 Task: Send an email with the signature Elijah Davis with the subject 'Request for a reference check' and the message 'I am writing to confirm the details of the meeting.' from softage.1@softage.net to softage.7@softage.net and softage.8@softage.net with an attached document Sales_pitch.pdf
Action: Key pressed n
Screenshot: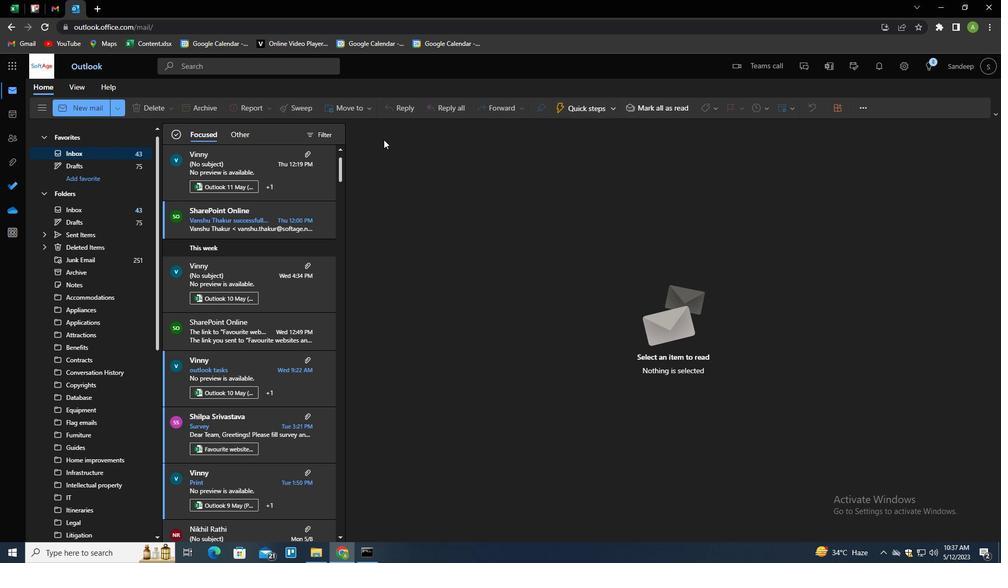 
Action: Mouse moved to (699, 112)
Screenshot: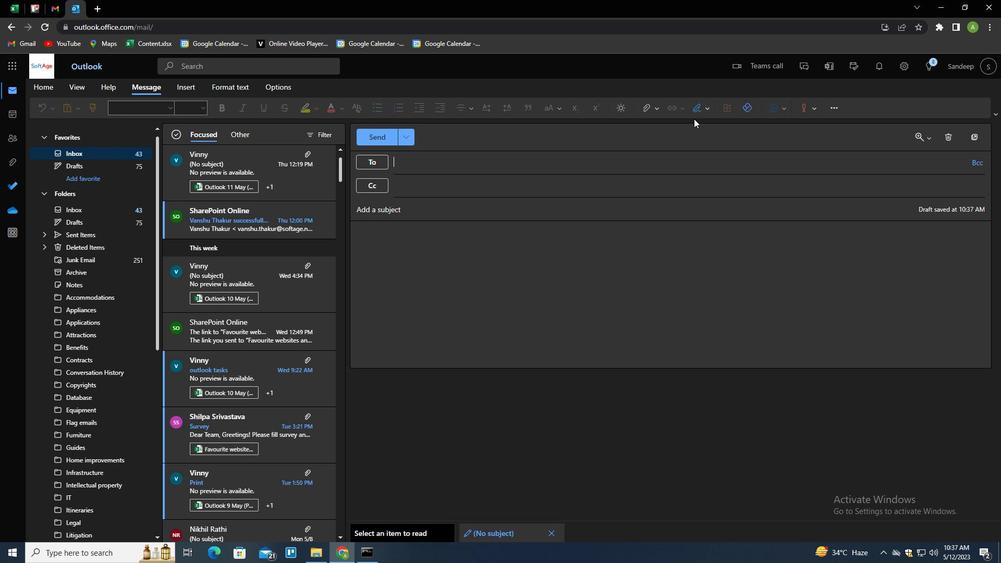 
Action: Mouse pressed left at (699, 112)
Screenshot: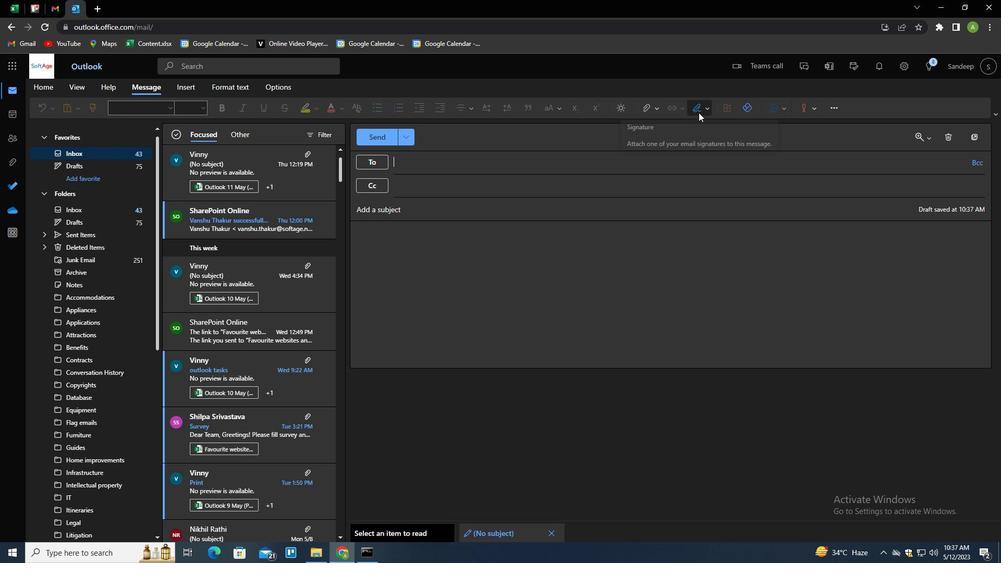 
Action: Mouse moved to (689, 149)
Screenshot: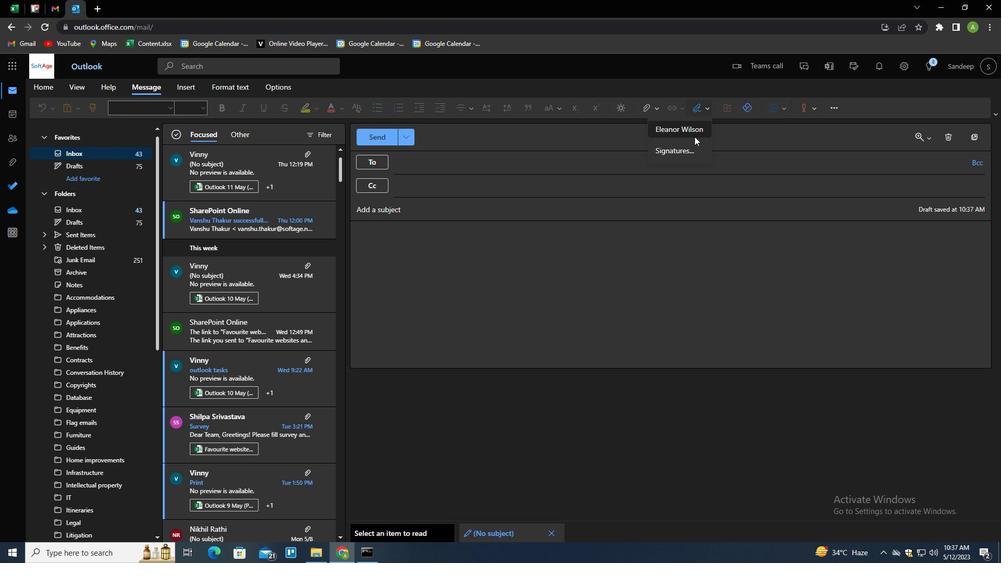 
Action: Mouse pressed left at (689, 149)
Screenshot: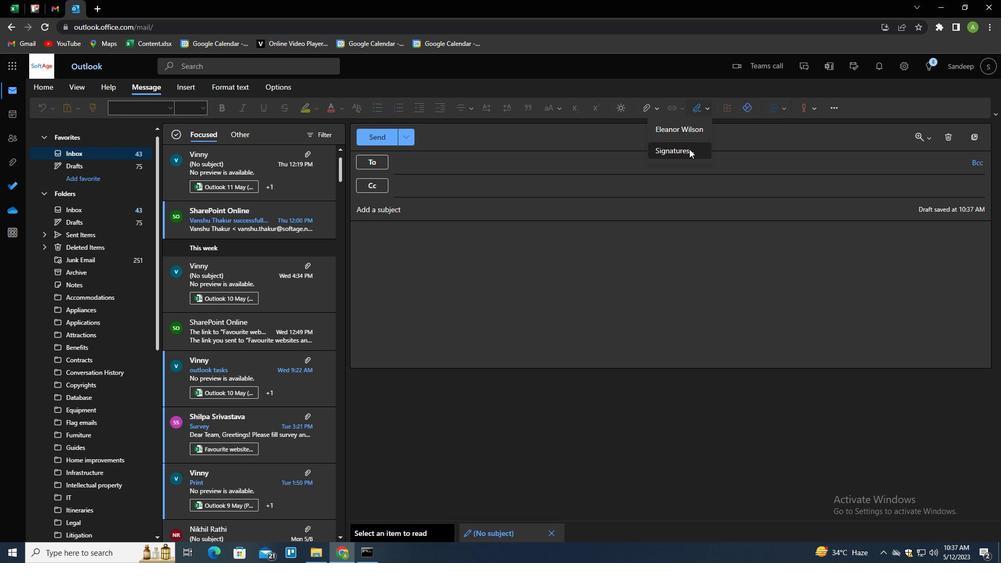 
Action: Mouse moved to (702, 190)
Screenshot: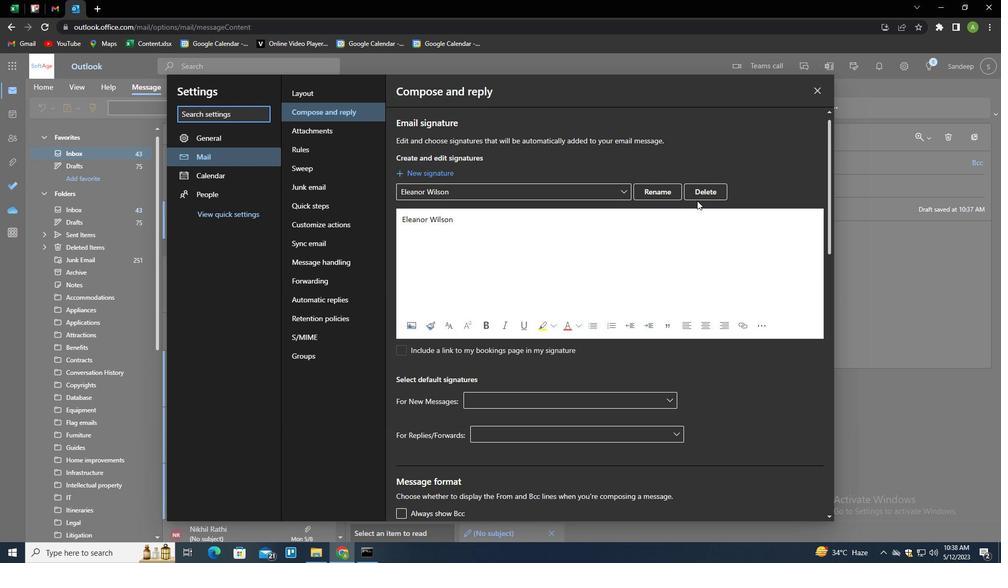 
Action: Mouse pressed left at (702, 190)
Screenshot: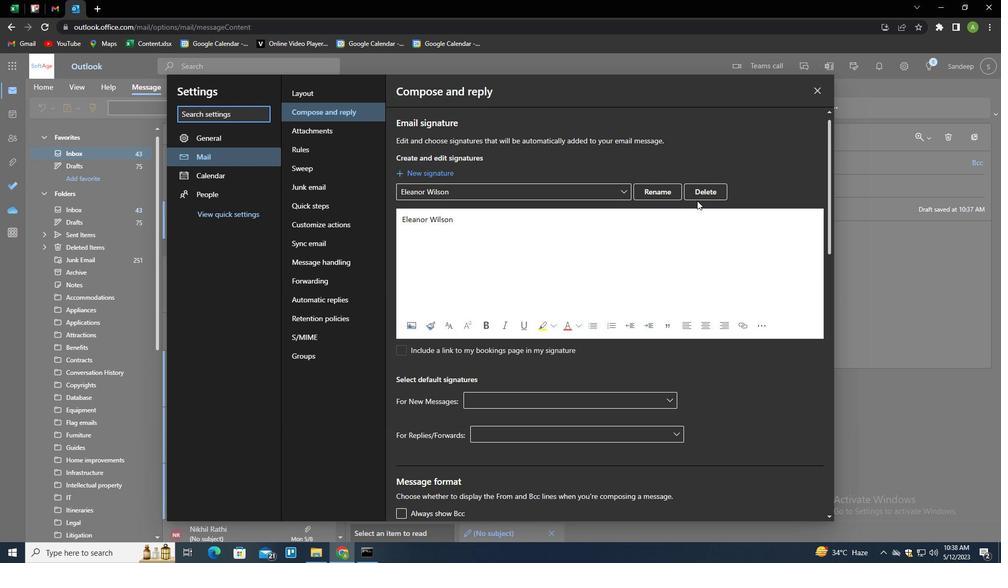 
Action: Mouse moved to (694, 193)
Screenshot: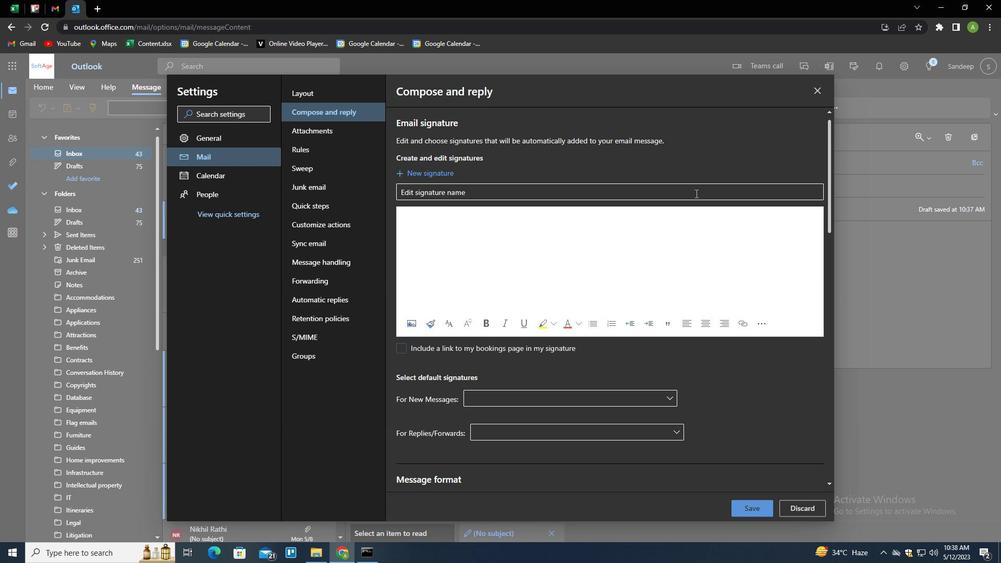 
Action: Mouse pressed left at (694, 193)
Screenshot: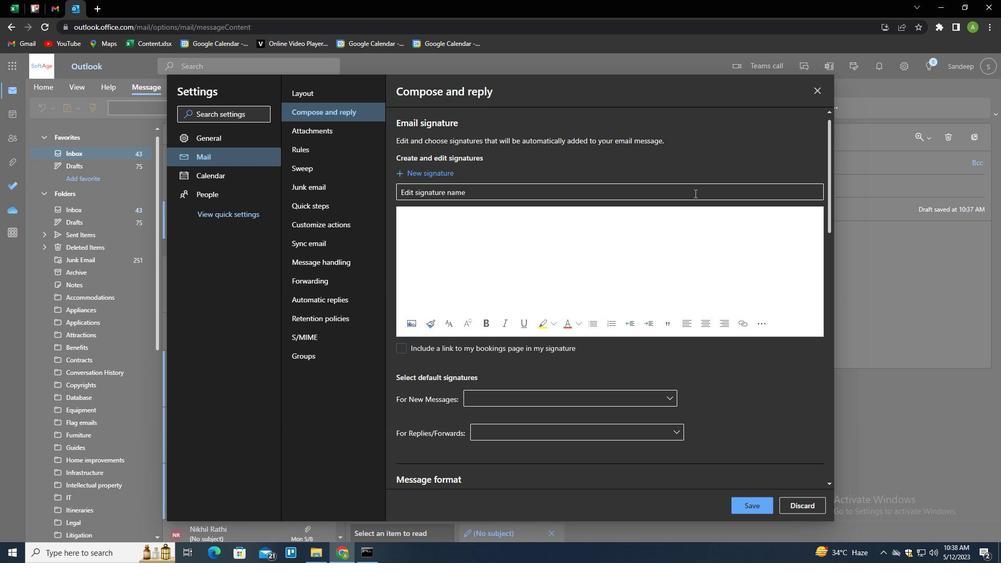 
Action: Key pressed <Key.shift>ELIG<Key.backspace>JAH<Key.space><Key.shift>DAVIS<Key.tab><Key.shift>D<Key.backspace><Key.shift><Key.shift><Key.shift><Key.shift><Key.shift><Key.shift><Key.shift><Key.shift><Key.shift><Key.shift><Key.shift>ELIJAH<Key.space><Key.shift>DAVIS
Screenshot: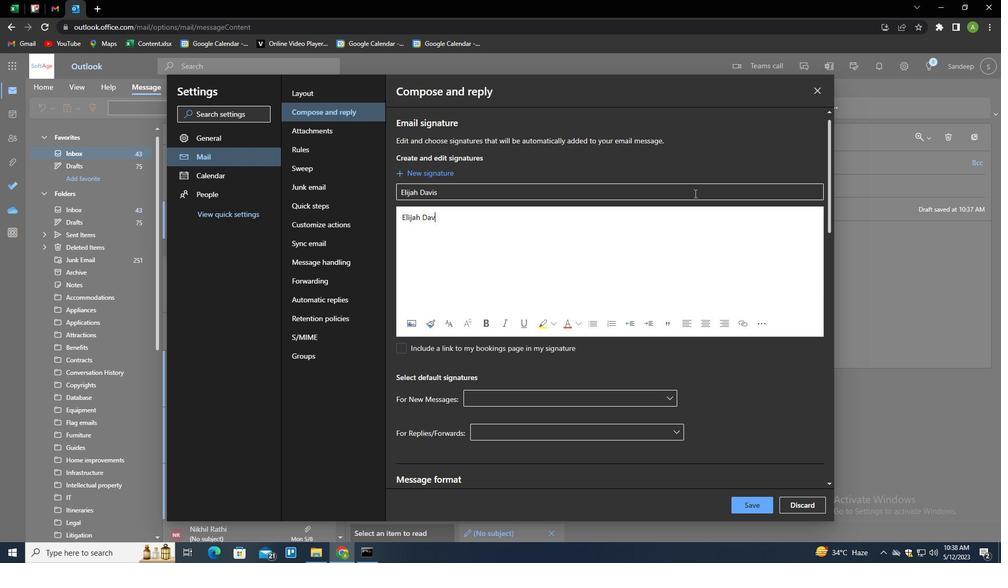 
Action: Mouse moved to (763, 510)
Screenshot: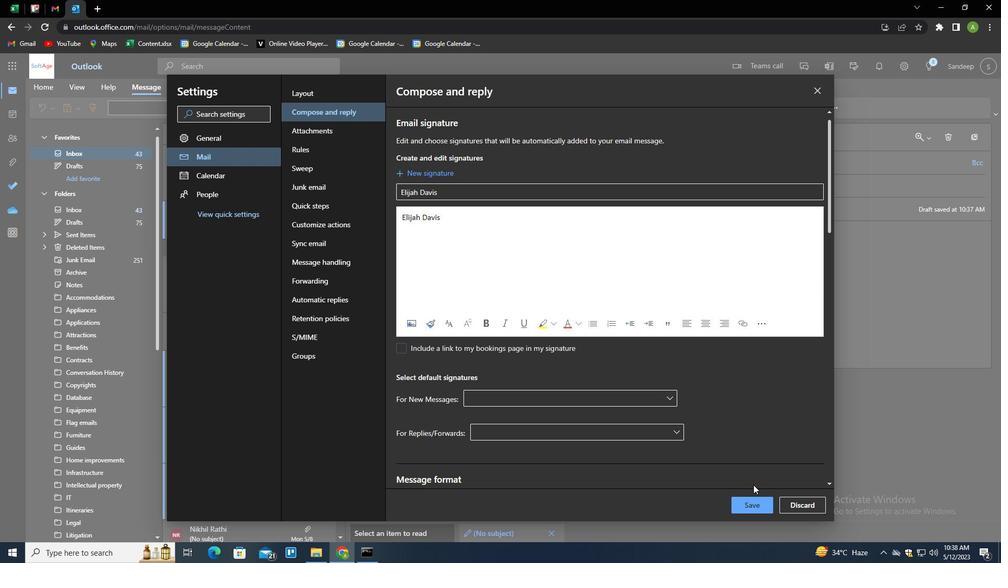 
Action: Mouse pressed left at (763, 510)
Screenshot: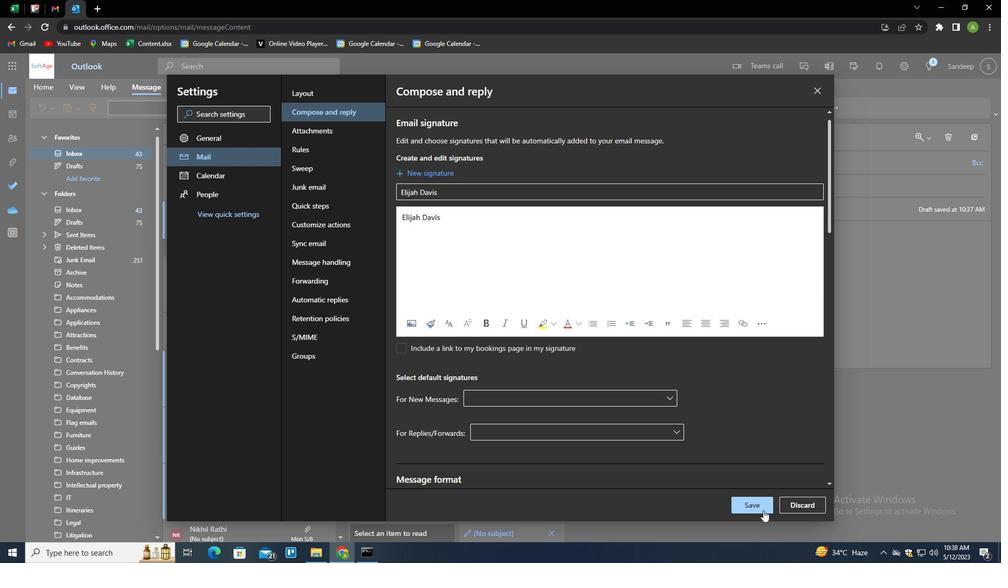 
Action: Mouse moved to (886, 295)
Screenshot: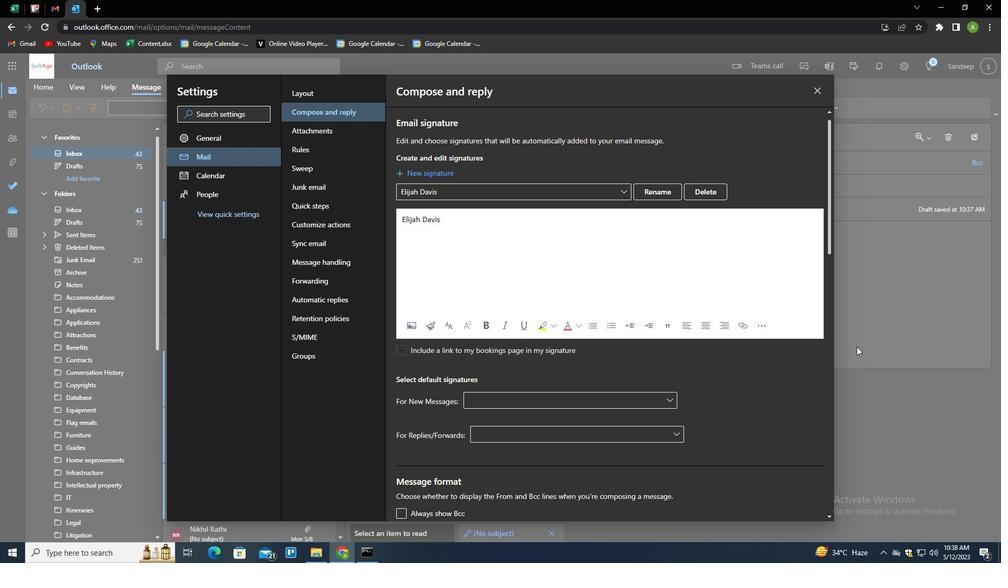 
Action: Mouse pressed left at (886, 295)
Screenshot: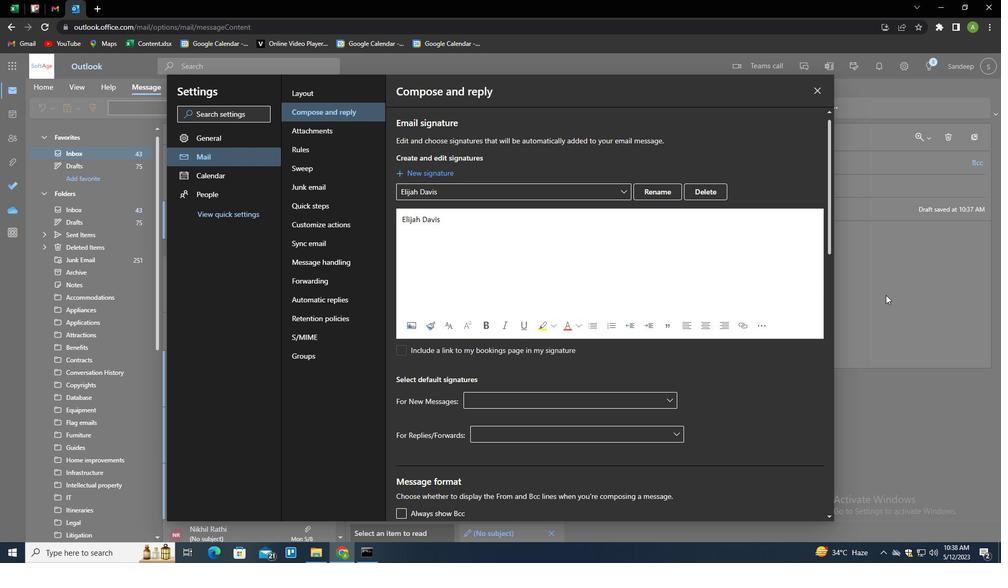 
Action: Mouse moved to (704, 111)
Screenshot: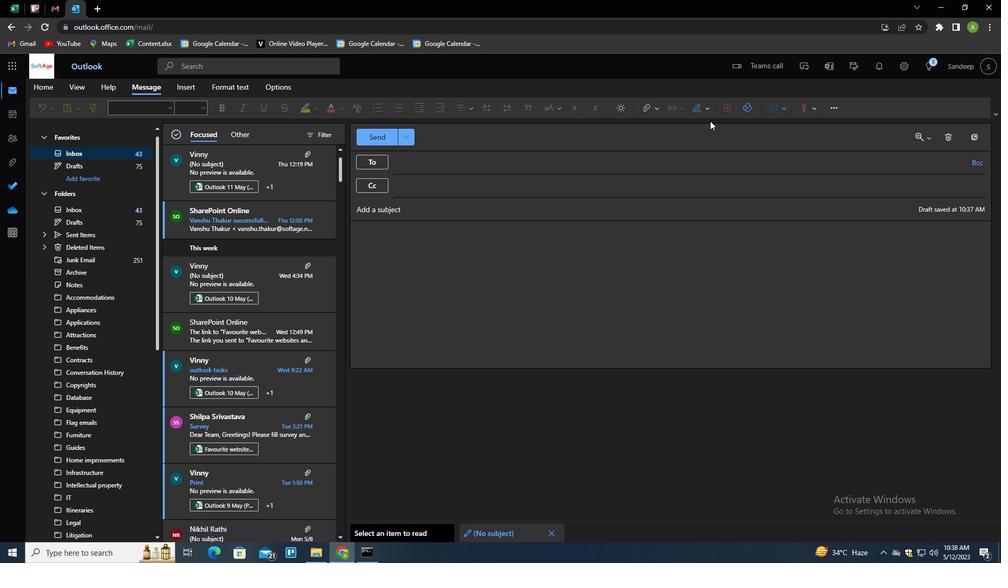 
Action: Mouse pressed left at (704, 111)
Screenshot: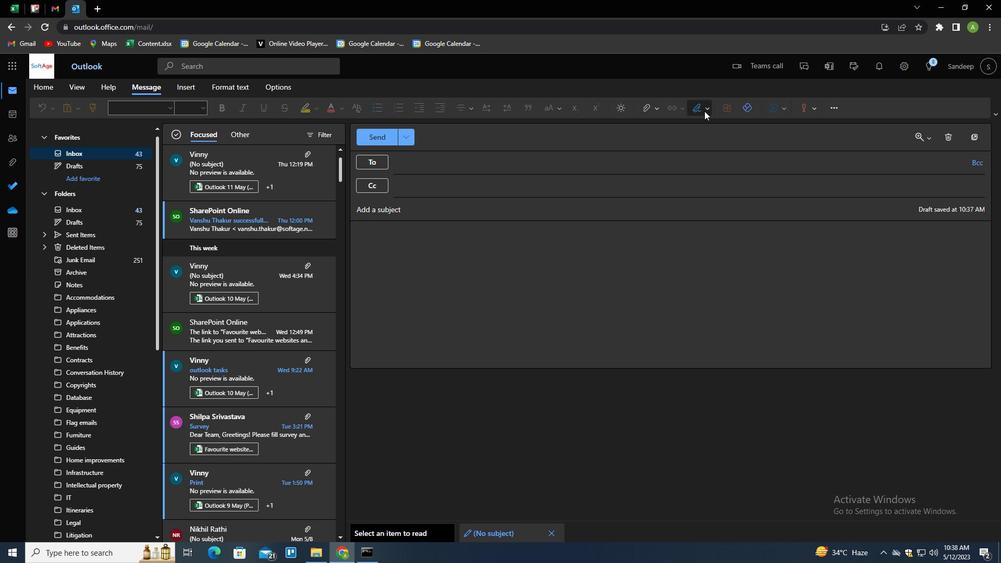 
Action: Mouse moved to (699, 132)
Screenshot: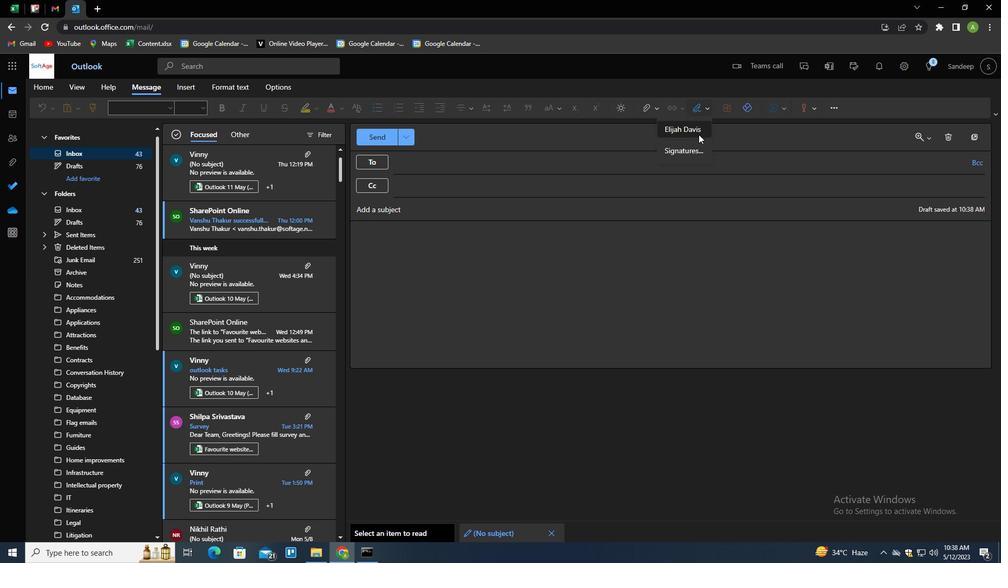 
Action: Mouse pressed left at (699, 132)
Screenshot: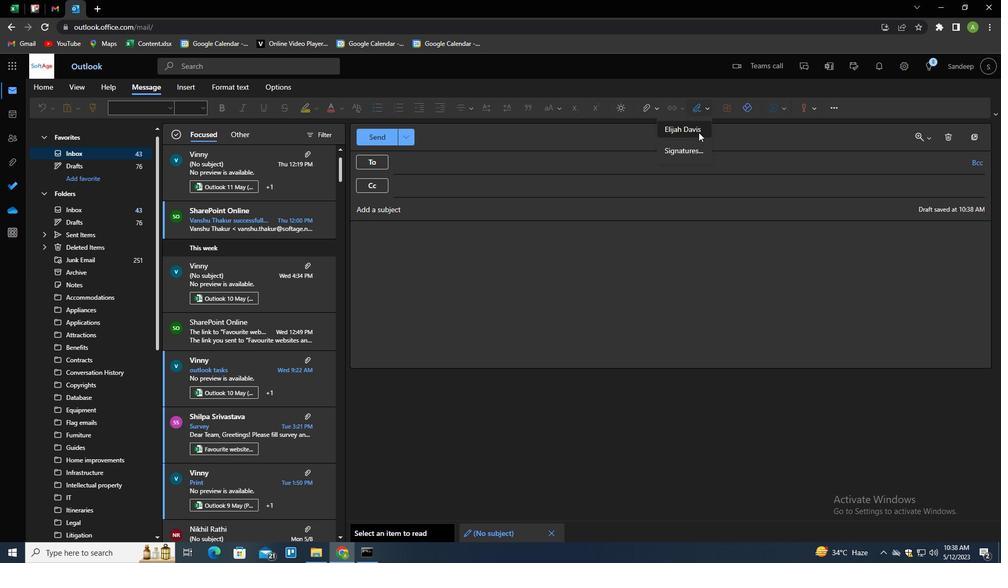 
Action: Mouse moved to (422, 205)
Screenshot: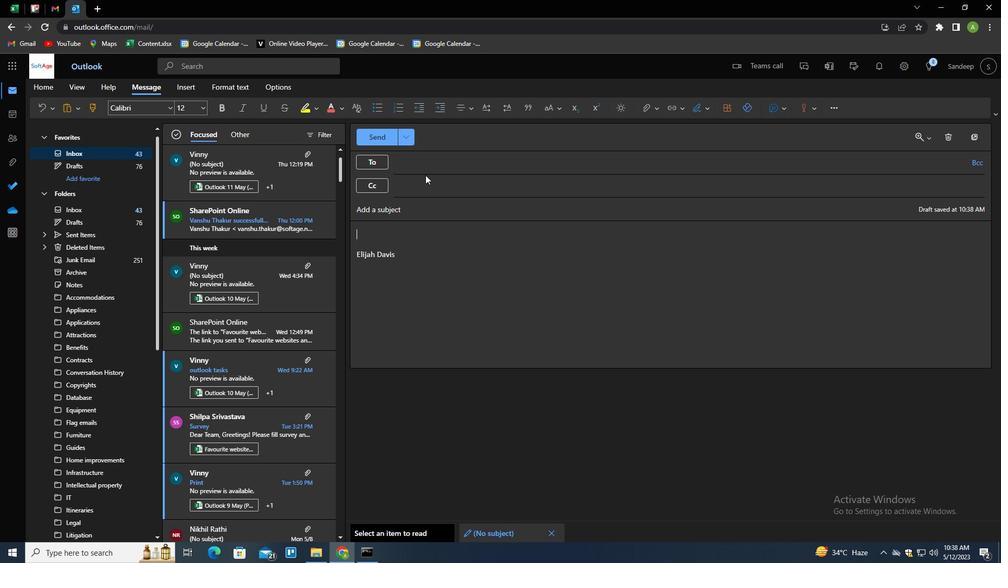
Action: Mouse pressed left at (422, 205)
Screenshot: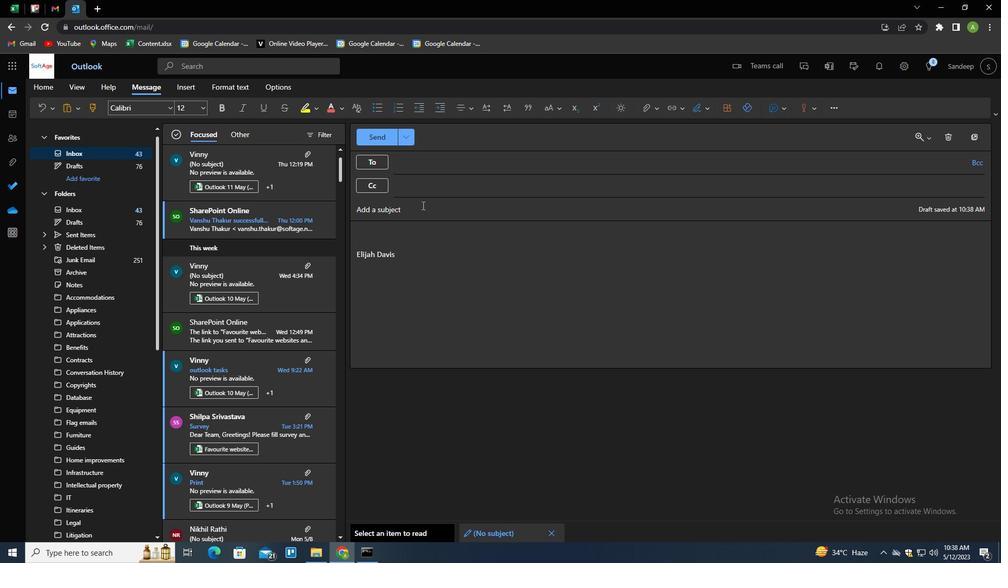 
Action: Key pressed <Key.shift>REQUEST<Key.space>FOR<Key.space>A<Key.space>REFERA<Key.backspace>ENCE<Key.space>CHECK<Key.tab><Key.shift>I<Key.space>AM<Key.space>WRITING<Key.space>TO<Key.space>CONFIRM<Key.space>THE<Key.space>DETAILS<Key.space>OF<Key.space>THE<Key.space>MEETING
Screenshot: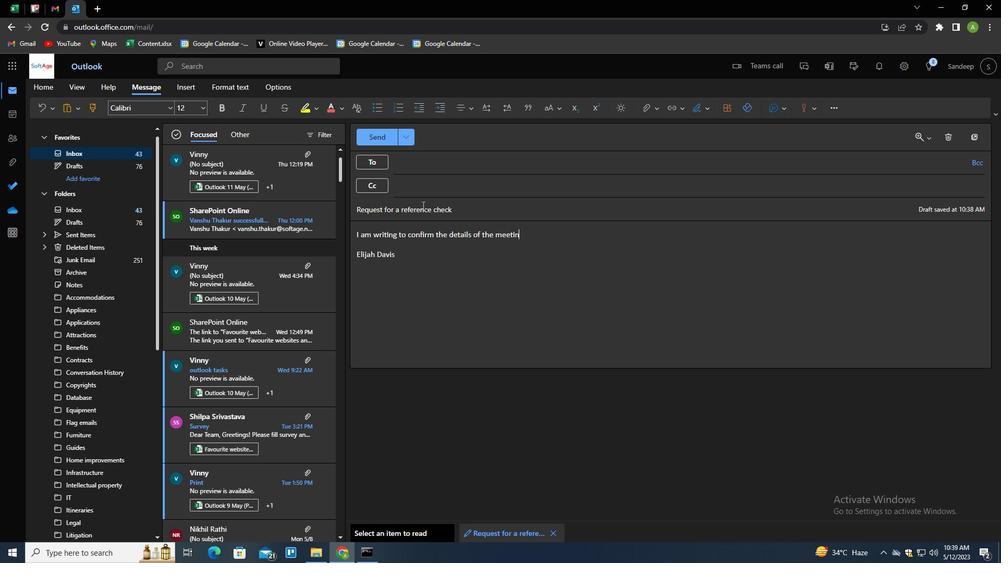 
Action: Mouse moved to (414, 168)
Screenshot: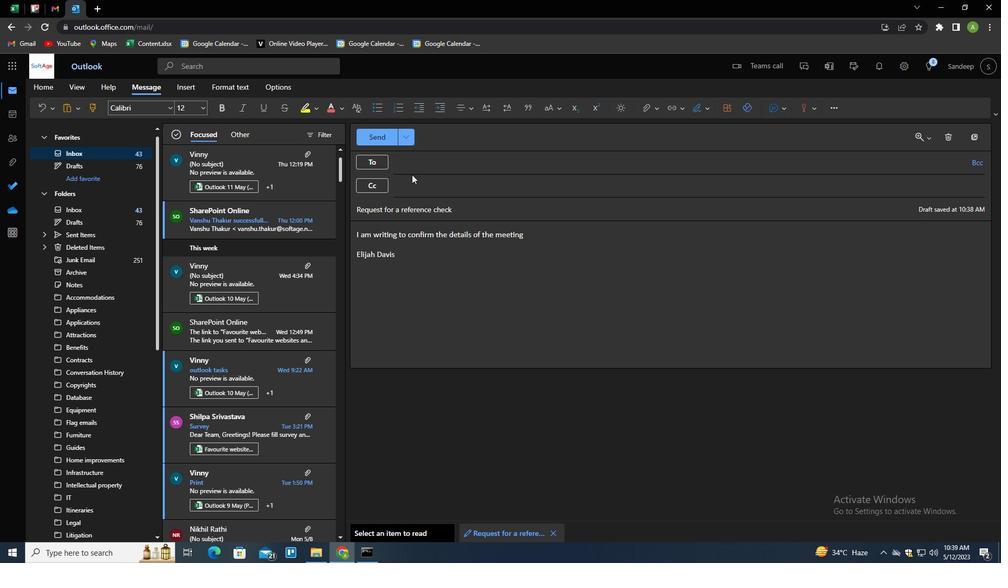 
Action: Mouse pressed left at (414, 168)
Screenshot: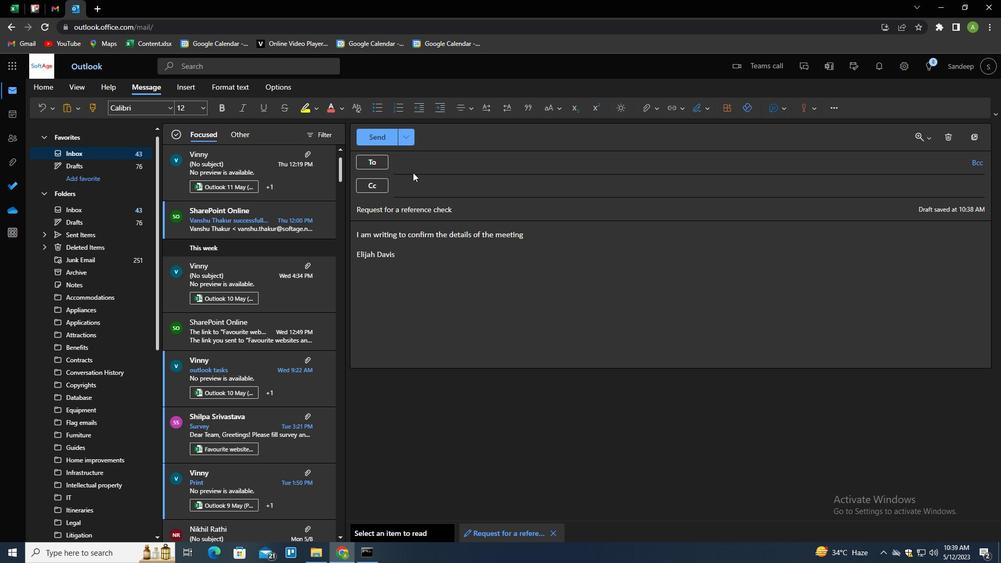 
Action: Key pressed SOFTAGE.<Key.shift>7<Key.shift><Key.shift><Key.shift>@SOFTAGE.NET<Key.enter>SOFTAGE.8<Key.shift>@SOFTAGE.NET<Key.enter>
Screenshot: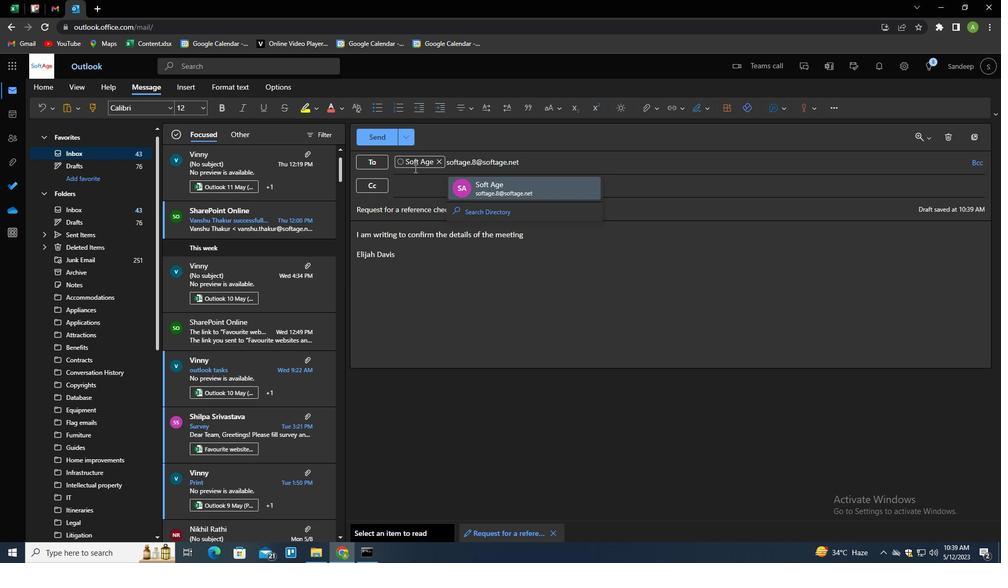 
Action: Mouse moved to (653, 108)
Screenshot: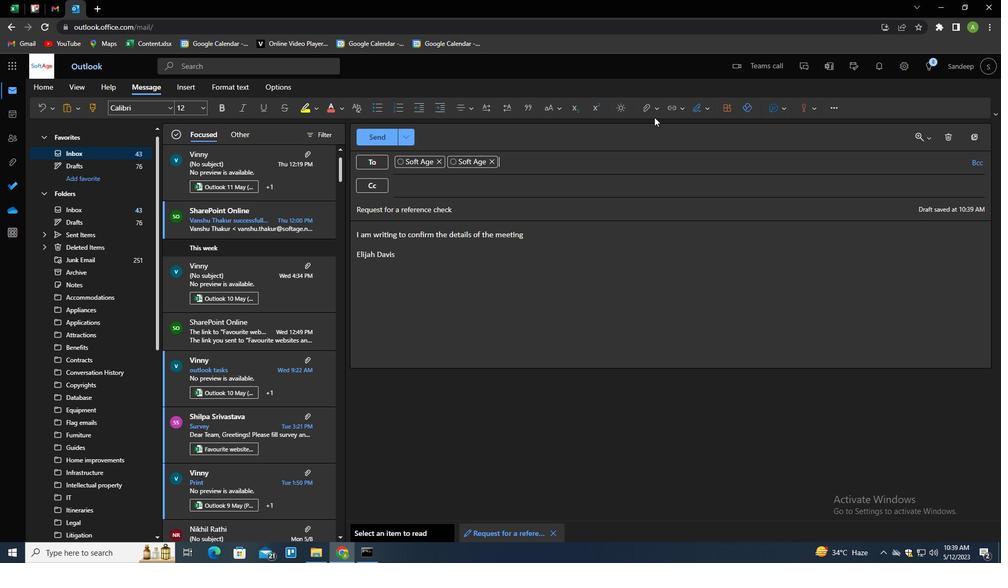 
Action: Mouse pressed left at (653, 108)
Screenshot: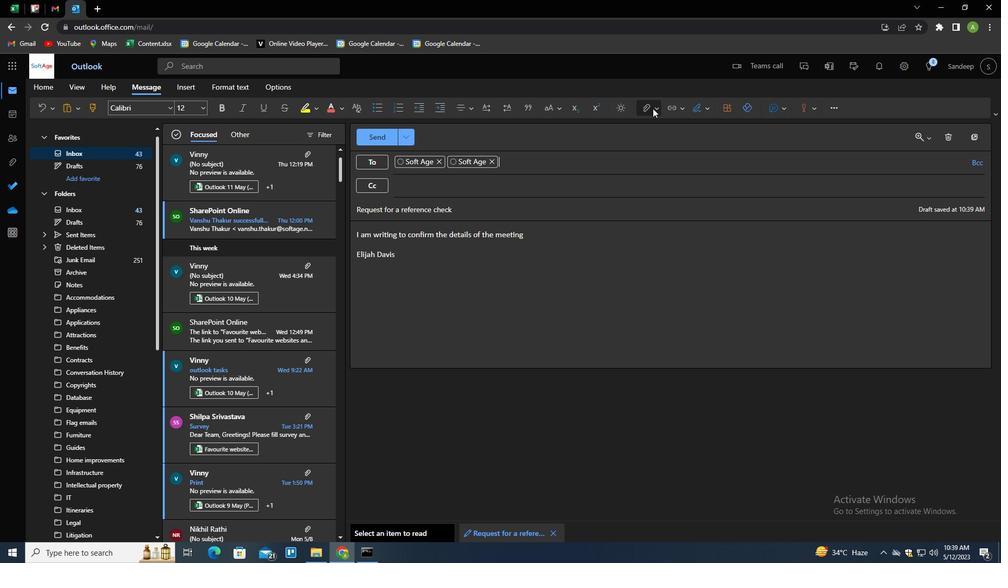 
Action: Mouse moved to (641, 126)
Screenshot: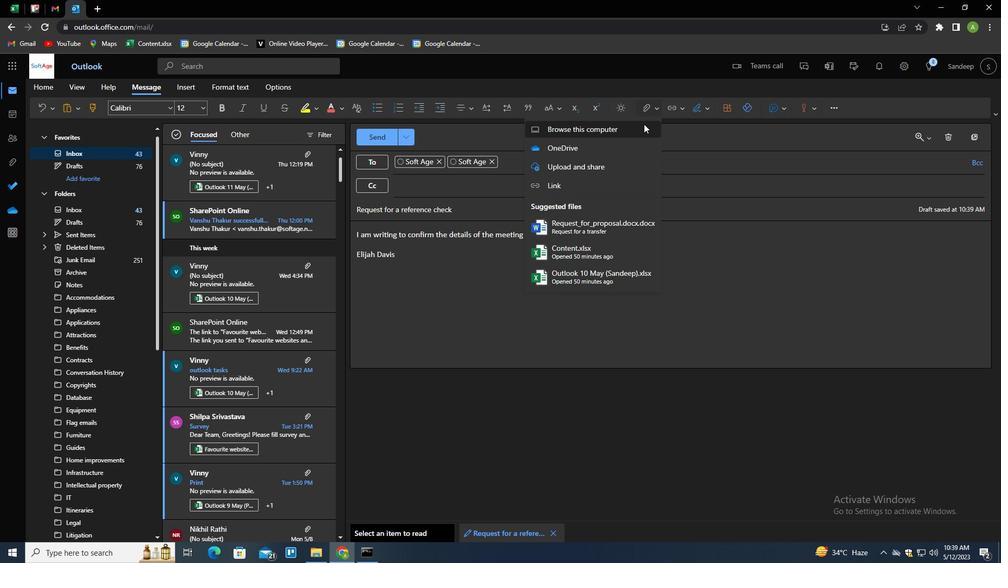 
Action: Mouse pressed left at (641, 126)
Screenshot: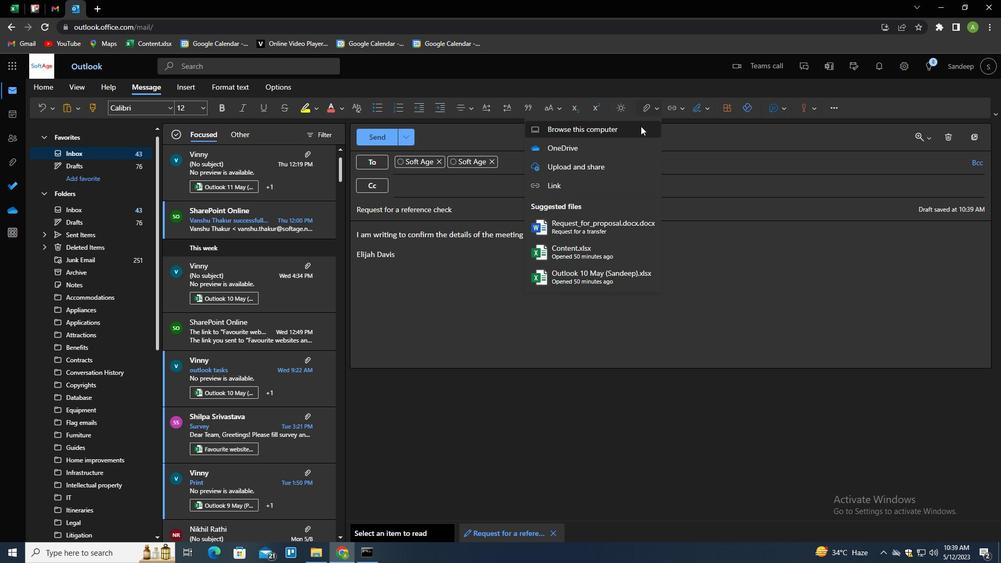 
Action: Mouse moved to (185, 109)
Screenshot: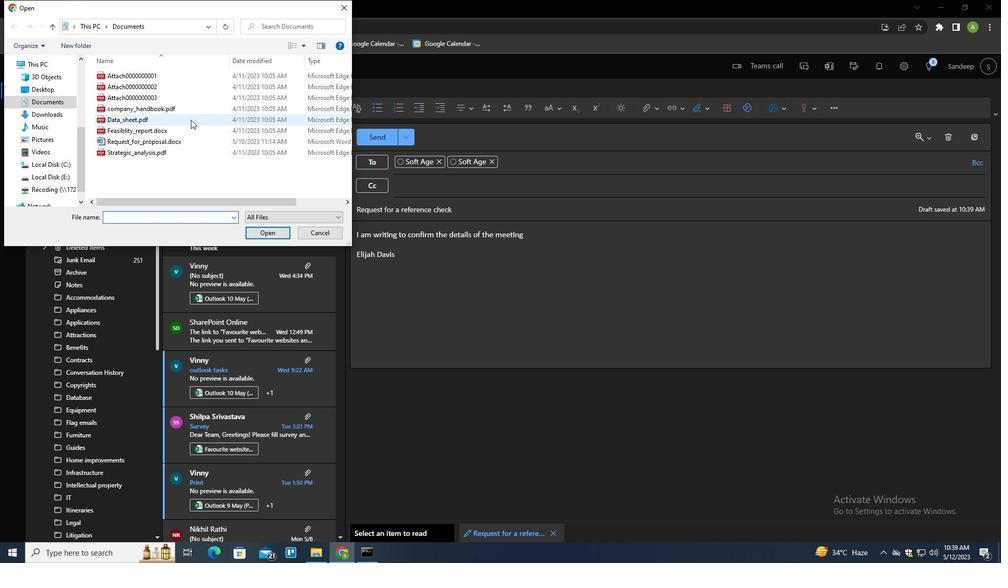 
Action: Mouse pressed left at (185, 109)
Screenshot: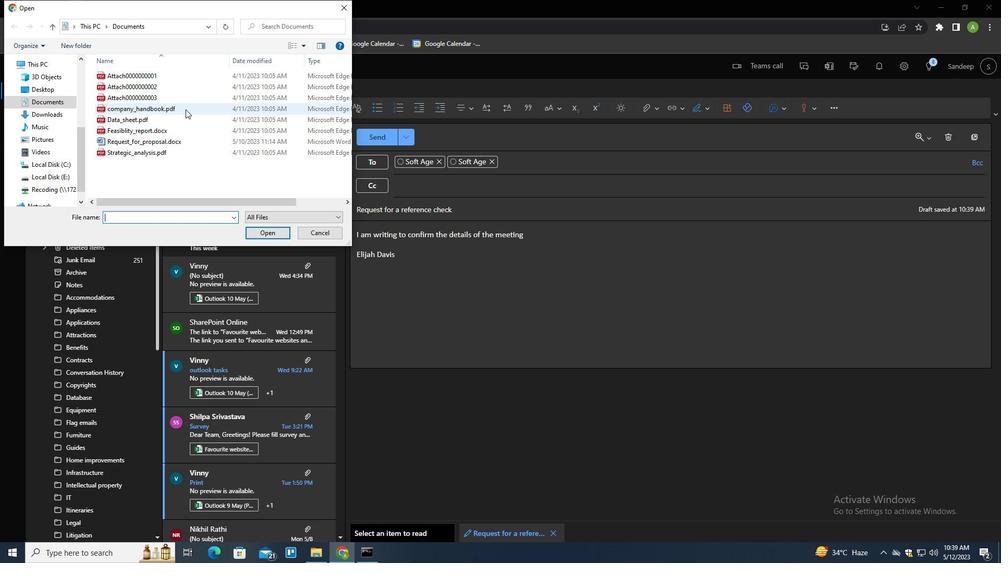 
Action: Key pressed <Key.f2><Key.backspace><Key.shift>SALES<Key.shift>_PITCH,<Key.backspace>.PDF<Key.enter>
Screenshot: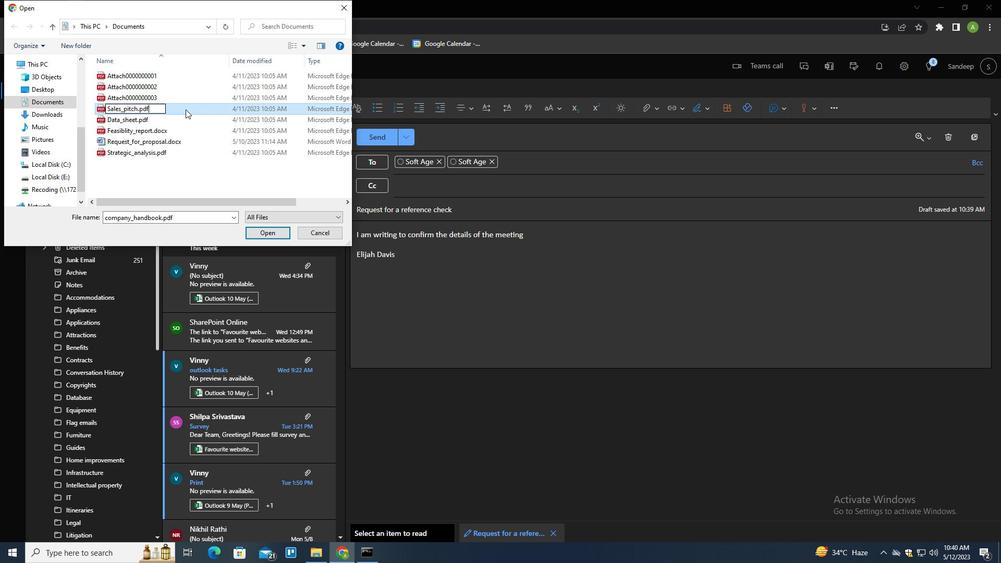 
Action: Mouse pressed left at (185, 109)
Screenshot: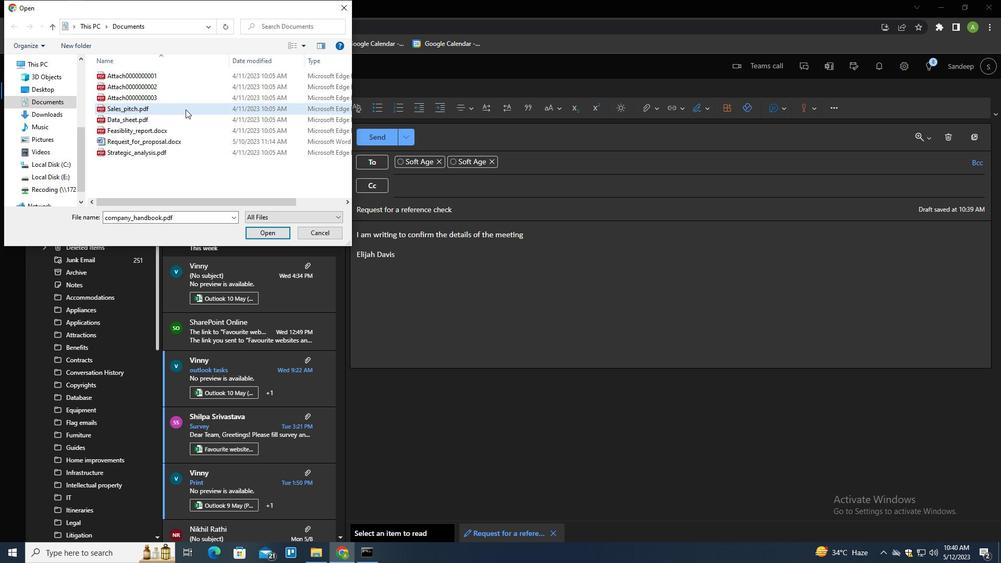 
Action: Mouse moved to (265, 234)
Screenshot: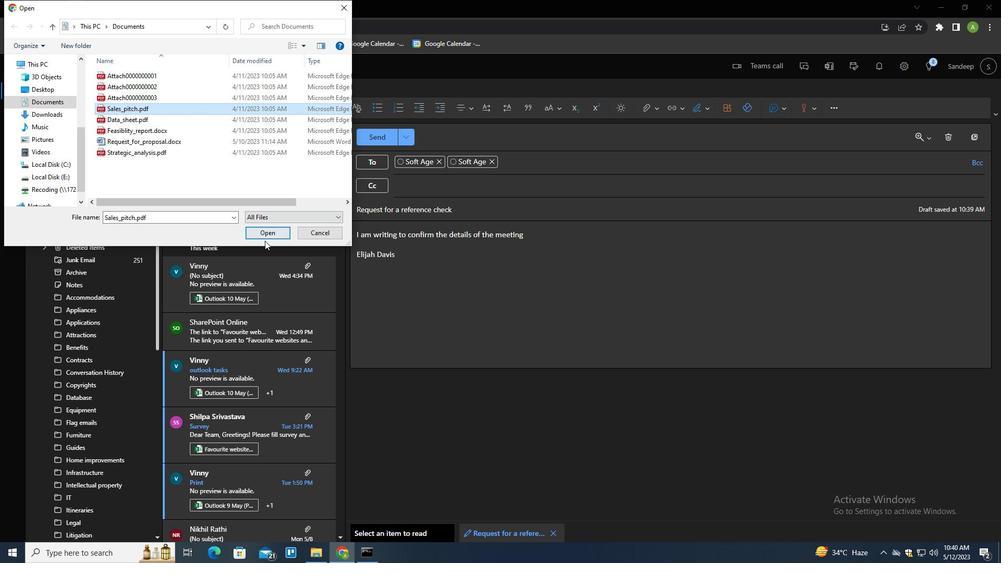 
Action: Mouse pressed left at (265, 234)
Screenshot: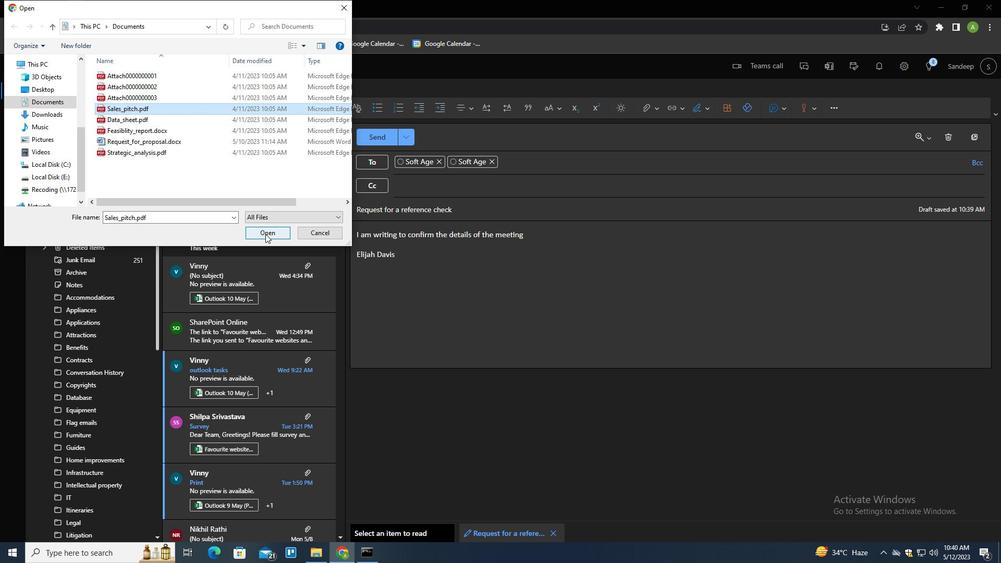 
Action: Mouse moved to (373, 135)
Screenshot: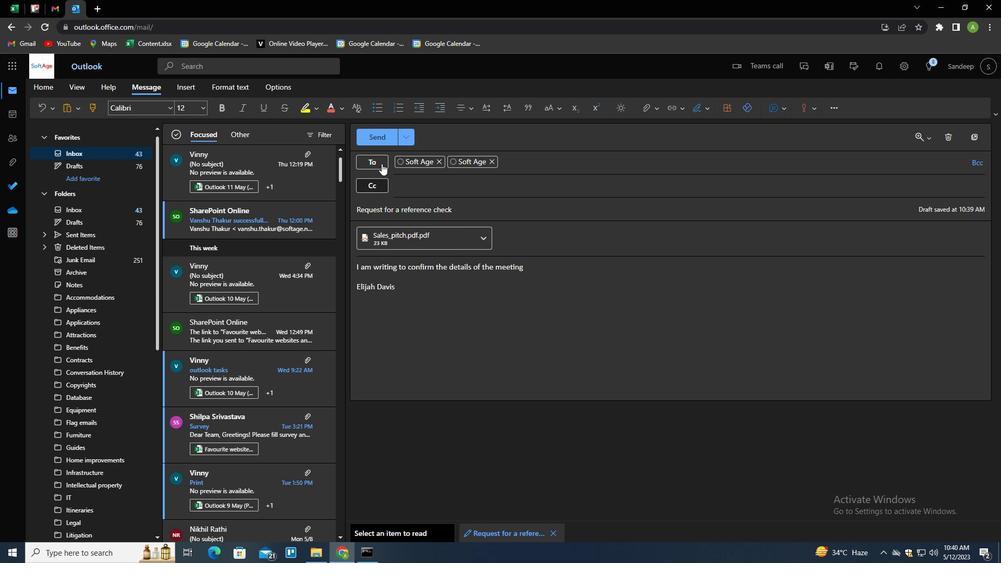 
Action: Mouse pressed left at (373, 135)
Screenshot: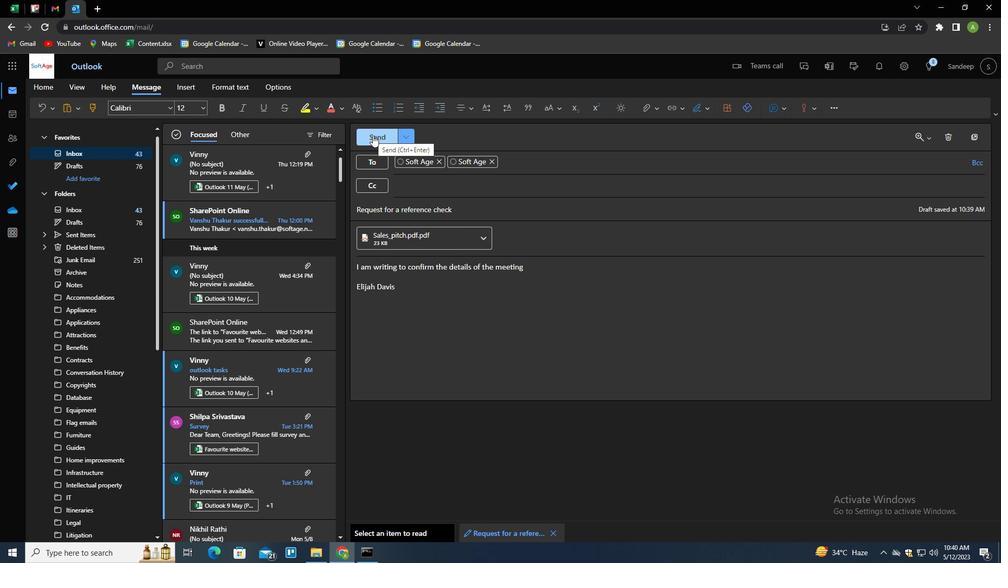
Action: Mouse moved to (552, 289)
Screenshot: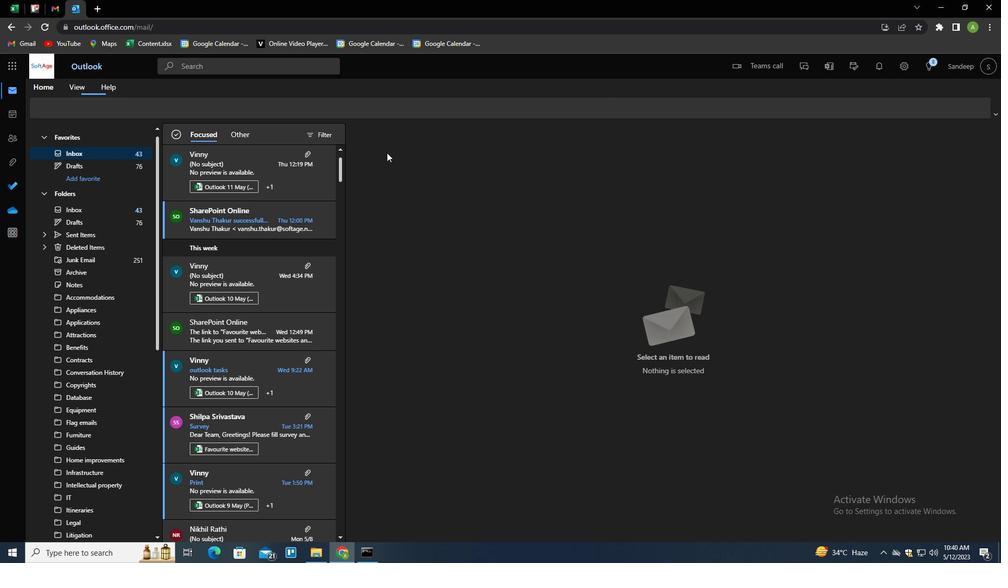 
